 Task: Display content collection for "Digital Experience".
Action: Mouse moved to (1107, 75)
Screenshot: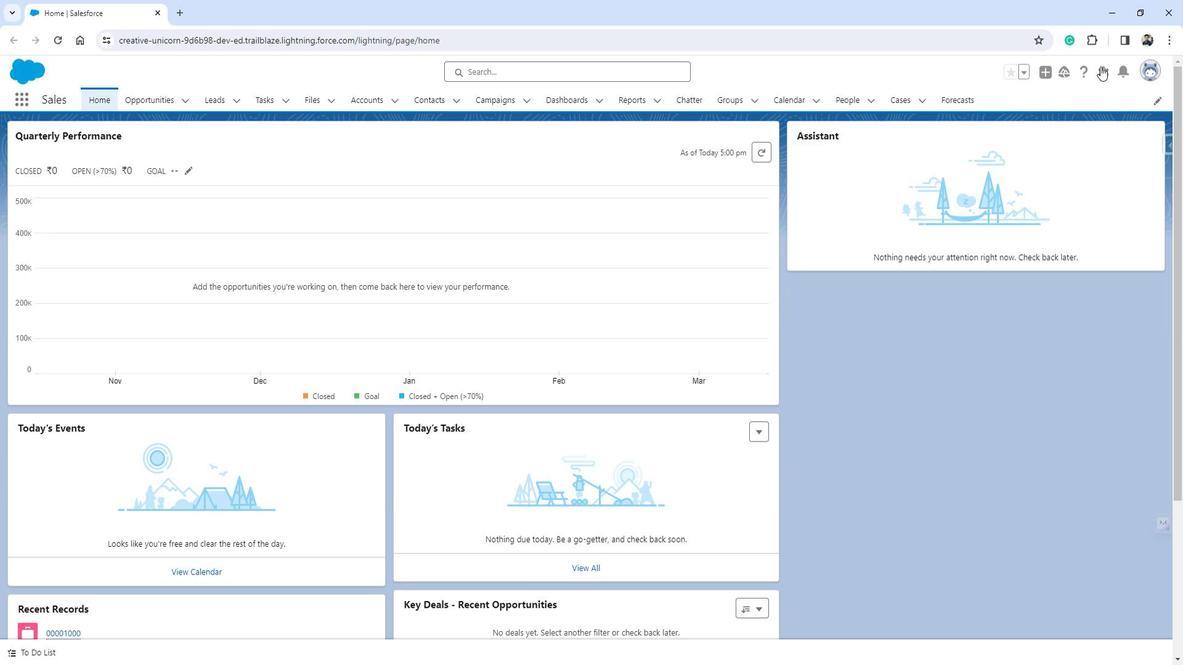 
Action: Mouse pressed left at (1107, 75)
Screenshot: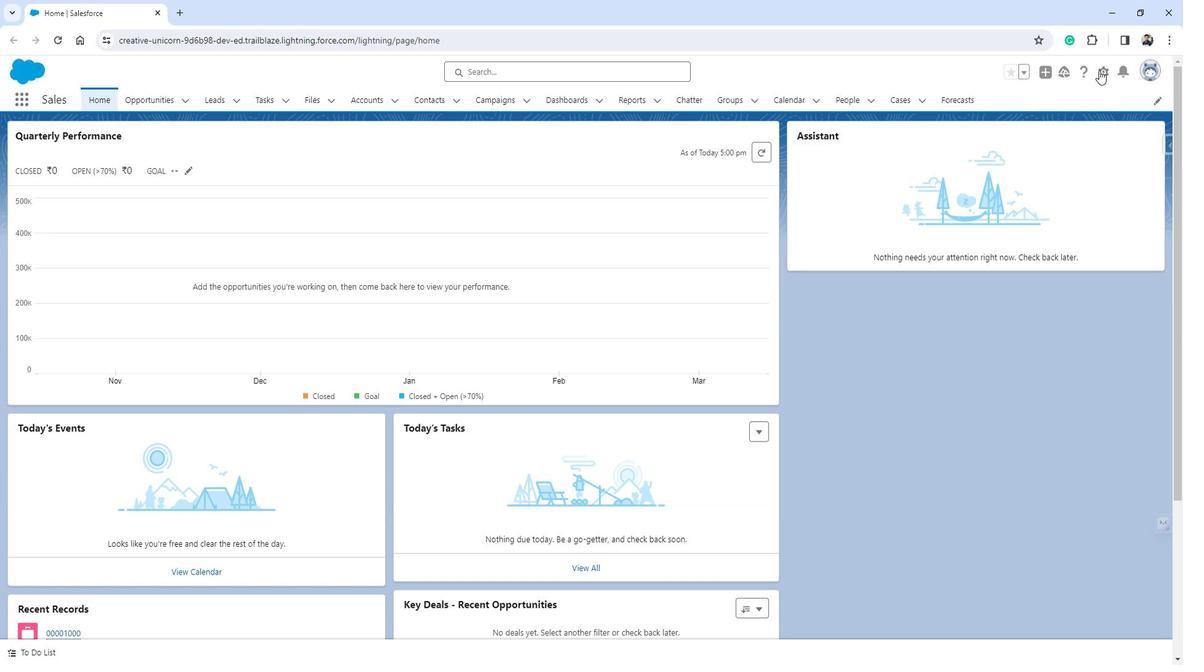 
Action: Mouse moved to (1071, 110)
Screenshot: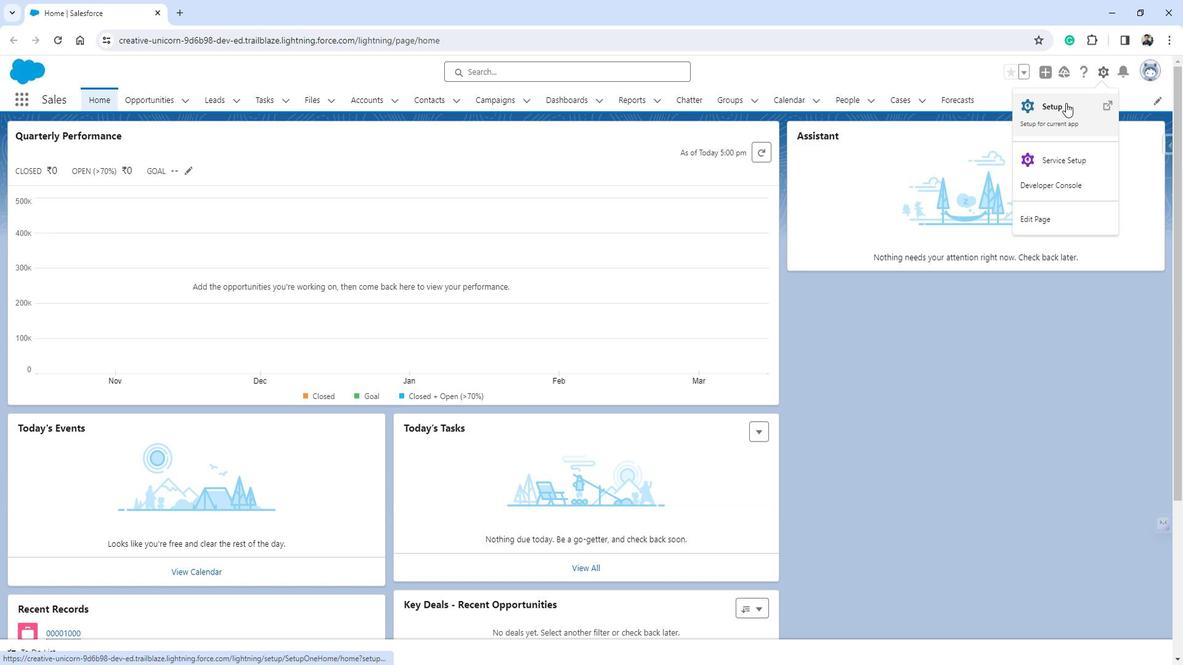 
Action: Mouse pressed left at (1071, 110)
Screenshot: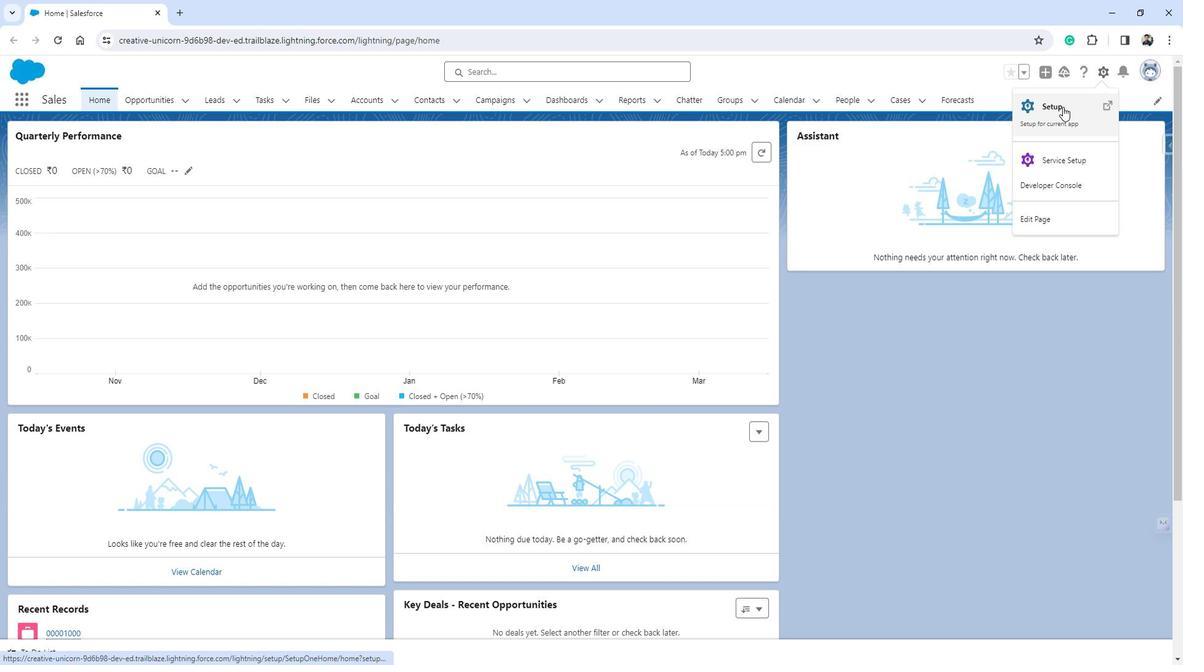 
Action: Mouse moved to (38, 411)
Screenshot: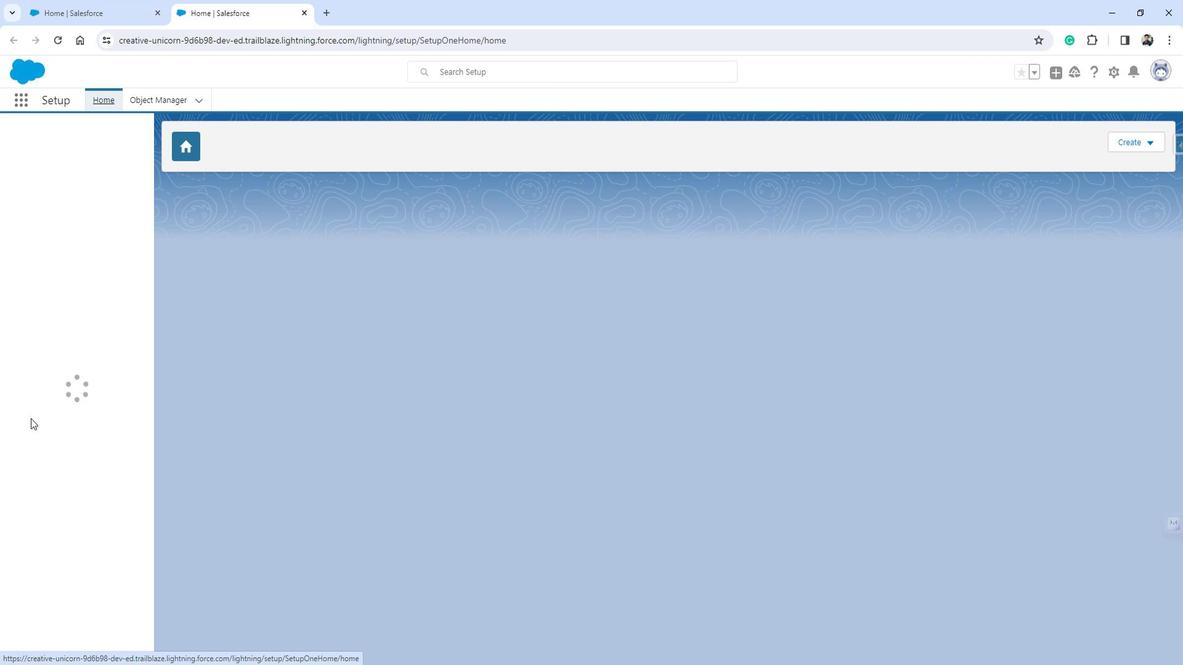 
Action: Mouse scrolled (38, 410) with delta (0, 0)
Screenshot: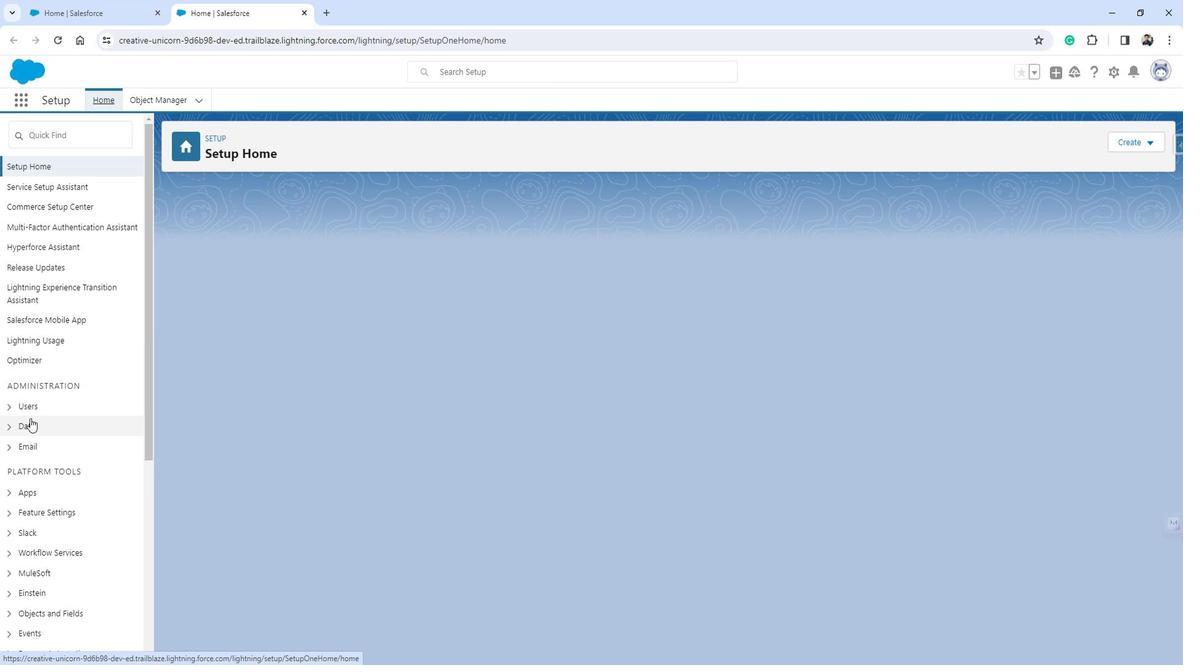 
Action: Mouse moved to (61, 436)
Screenshot: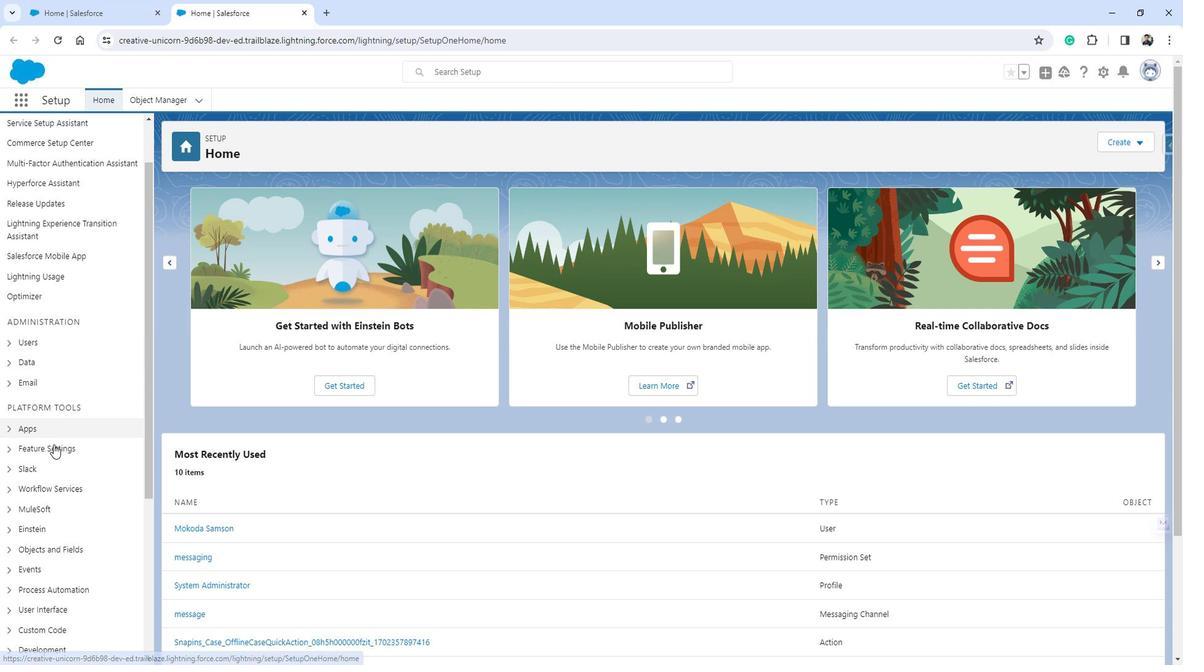
Action: Mouse pressed left at (61, 436)
Screenshot: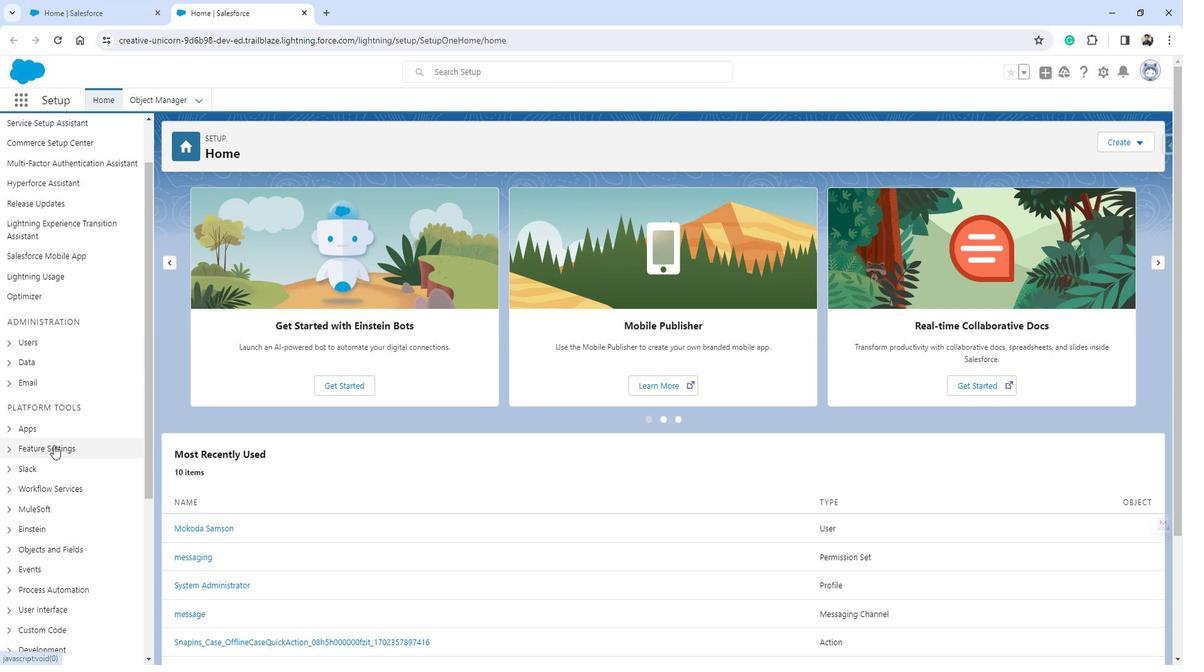 
Action: Mouse scrolled (61, 436) with delta (0, 0)
Screenshot: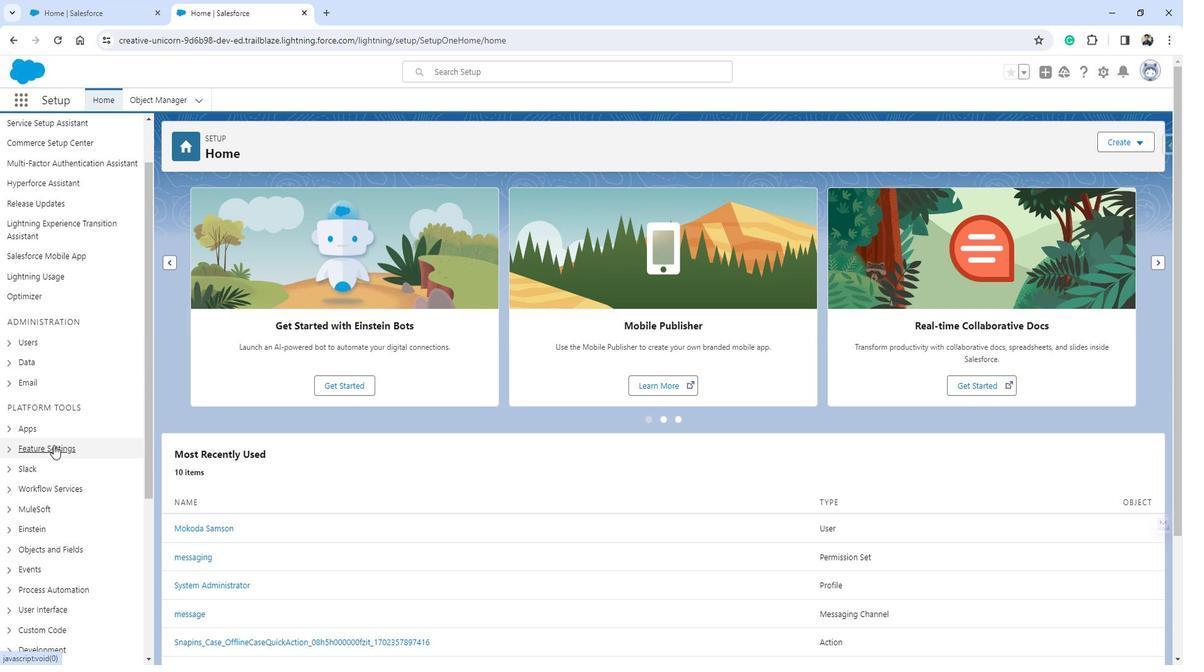 
Action: Mouse scrolled (61, 436) with delta (0, 0)
Screenshot: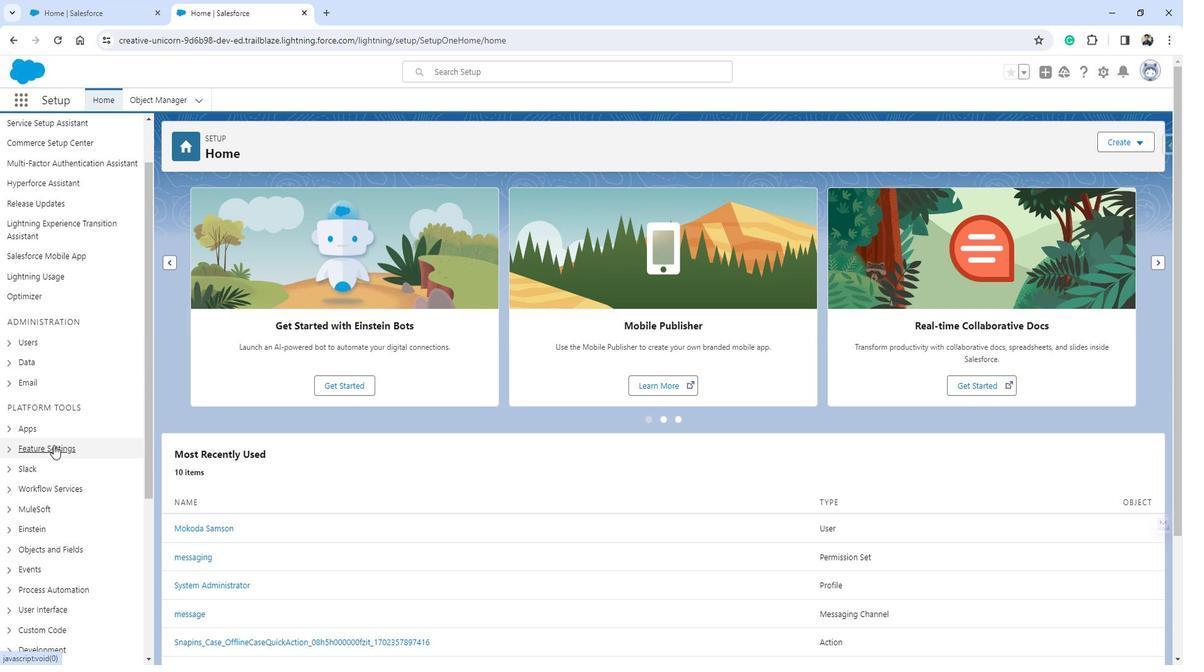 
Action: Mouse scrolled (61, 436) with delta (0, 0)
Screenshot: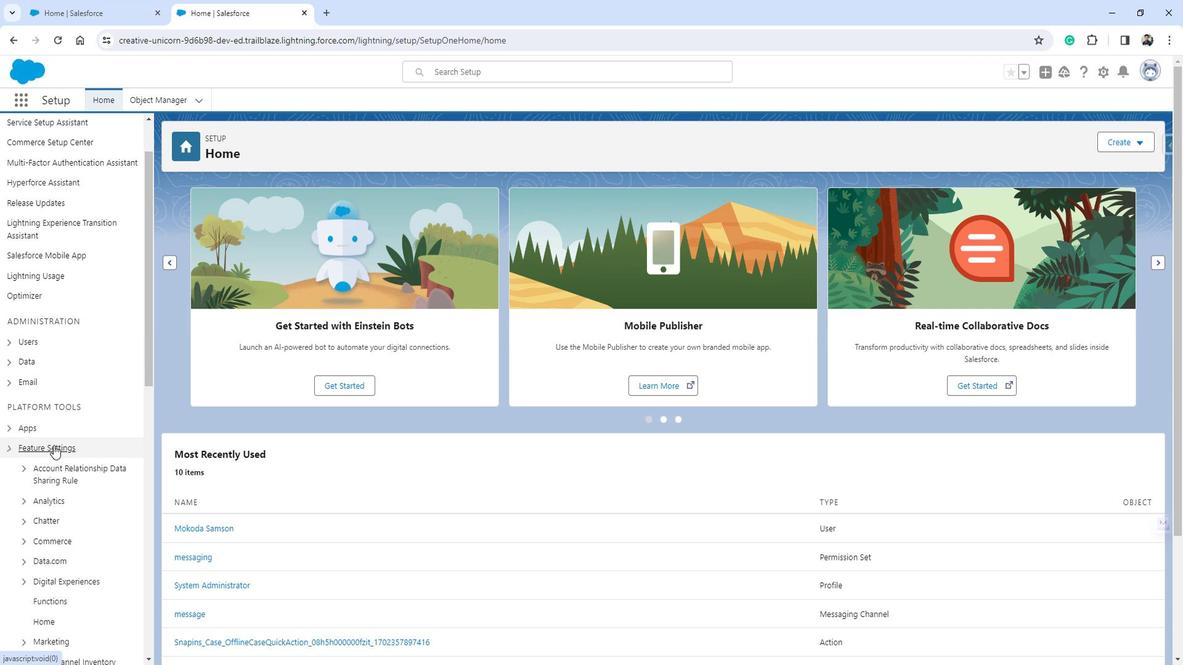 
Action: Mouse moved to (67, 384)
Screenshot: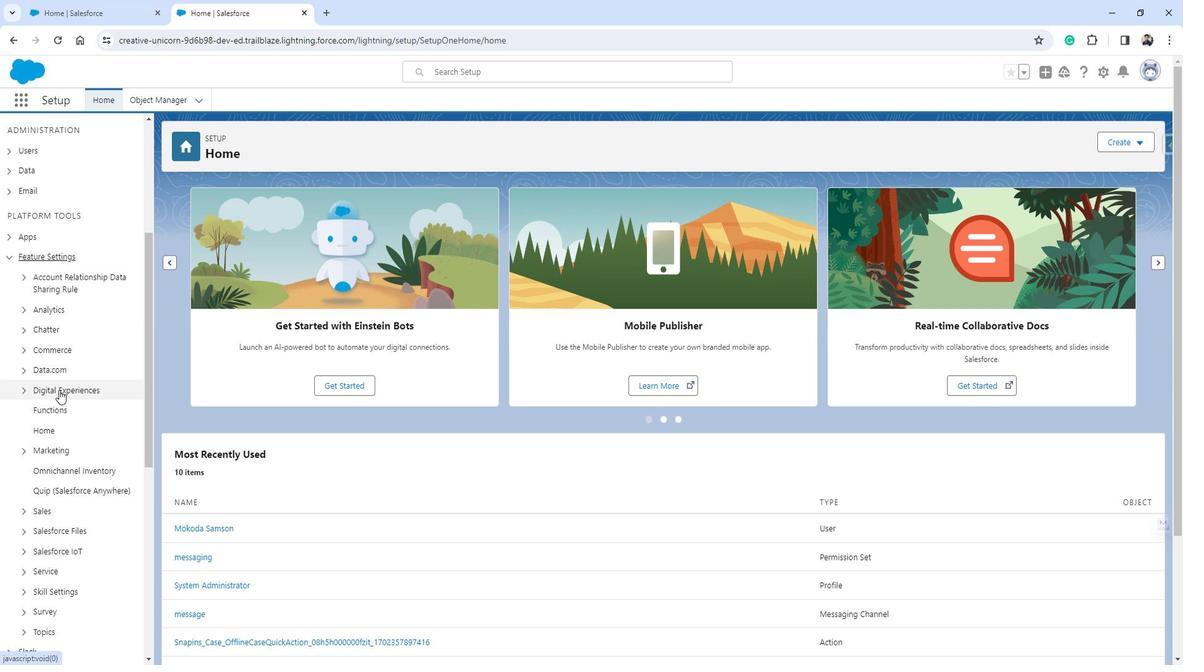 
Action: Mouse pressed left at (67, 384)
Screenshot: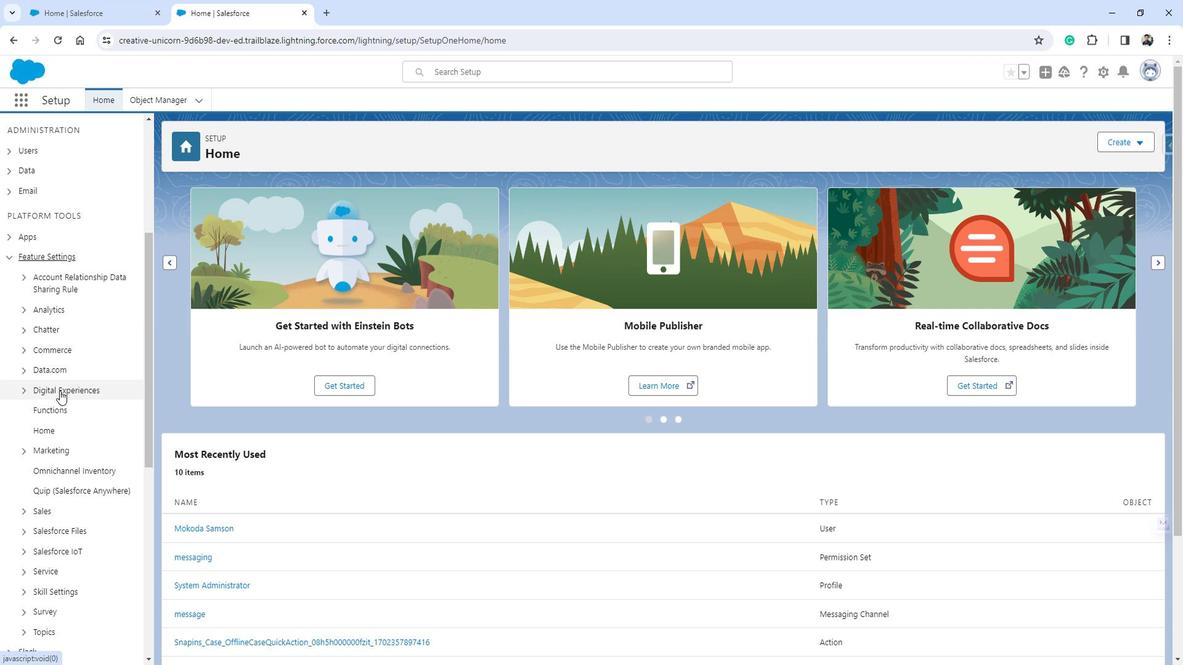 
Action: Mouse scrolled (67, 383) with delta (0, 0)
Screenshot: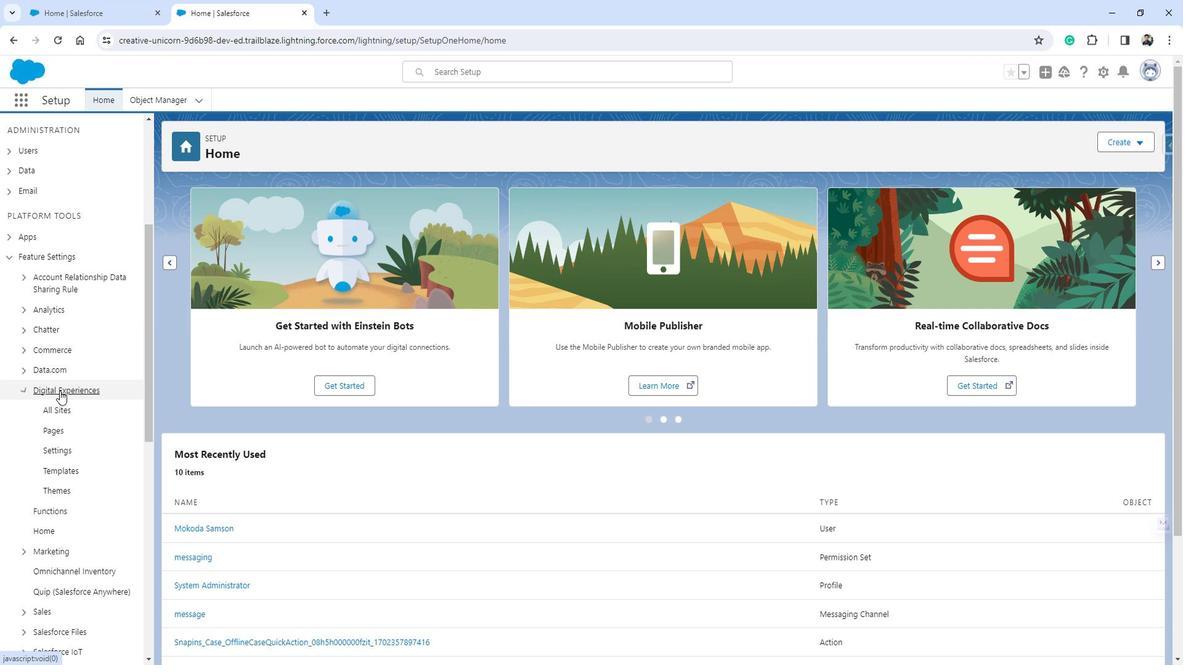 
Action: Mouse scrolled (67, 383) with delta (0, 0)
Screenshot: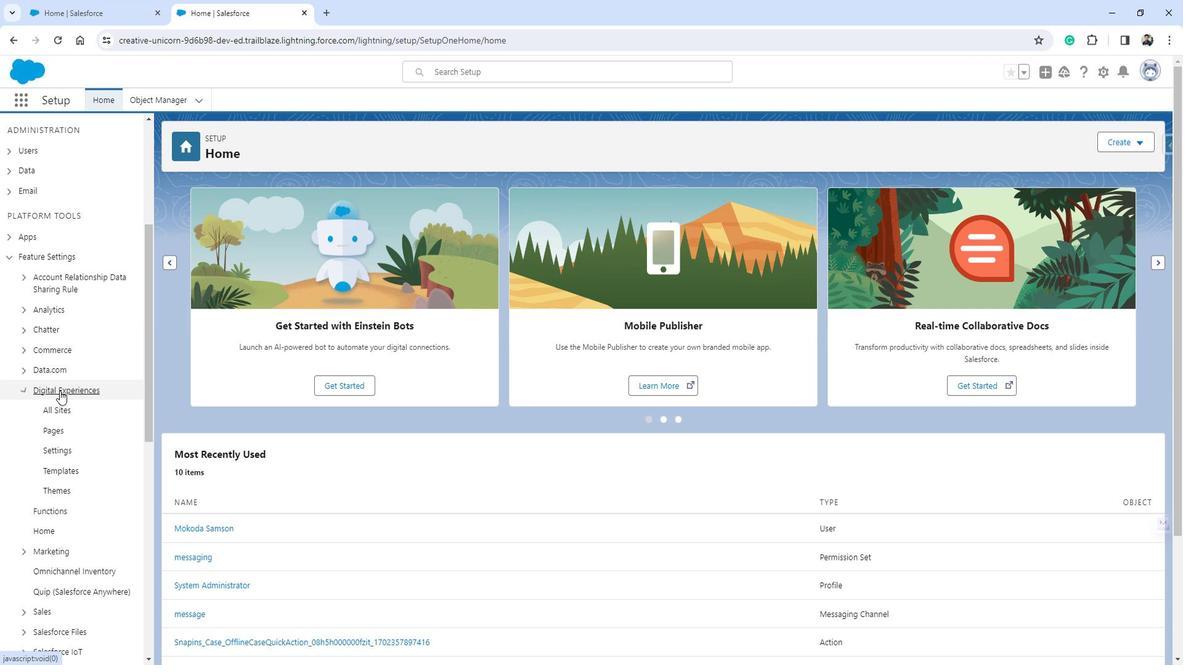 
Action: Mouse scrolled (67, 383) with delta (0, 0)
Screenshot: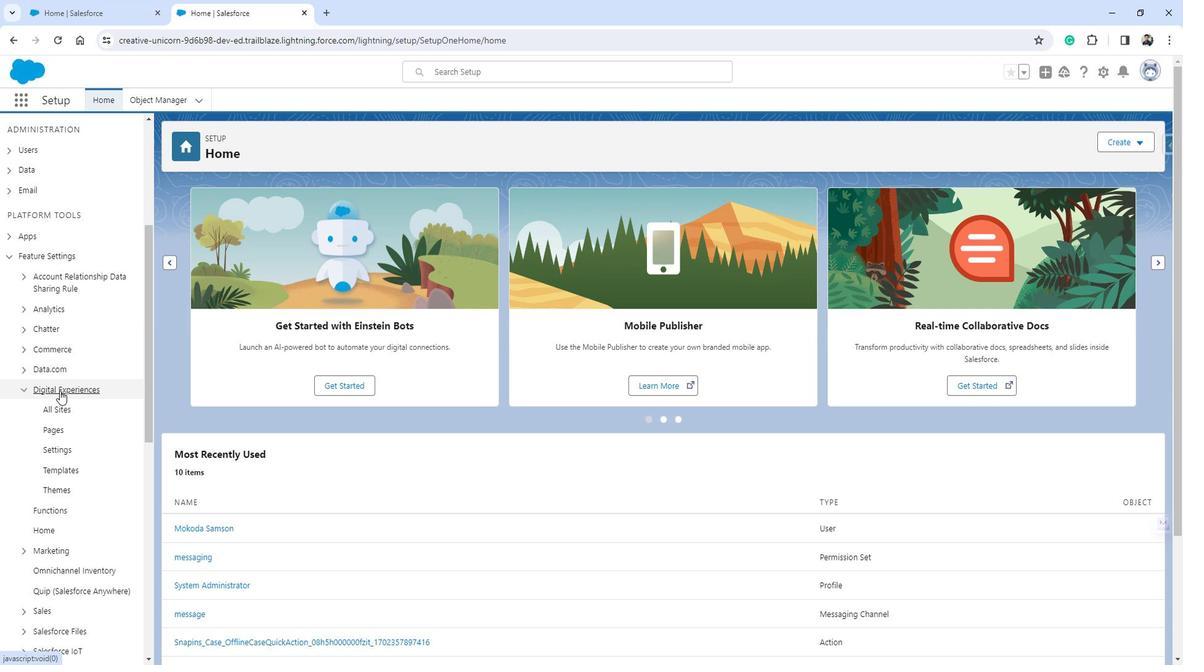 
Action: Mouse moved to (69, 216)
Screenshot: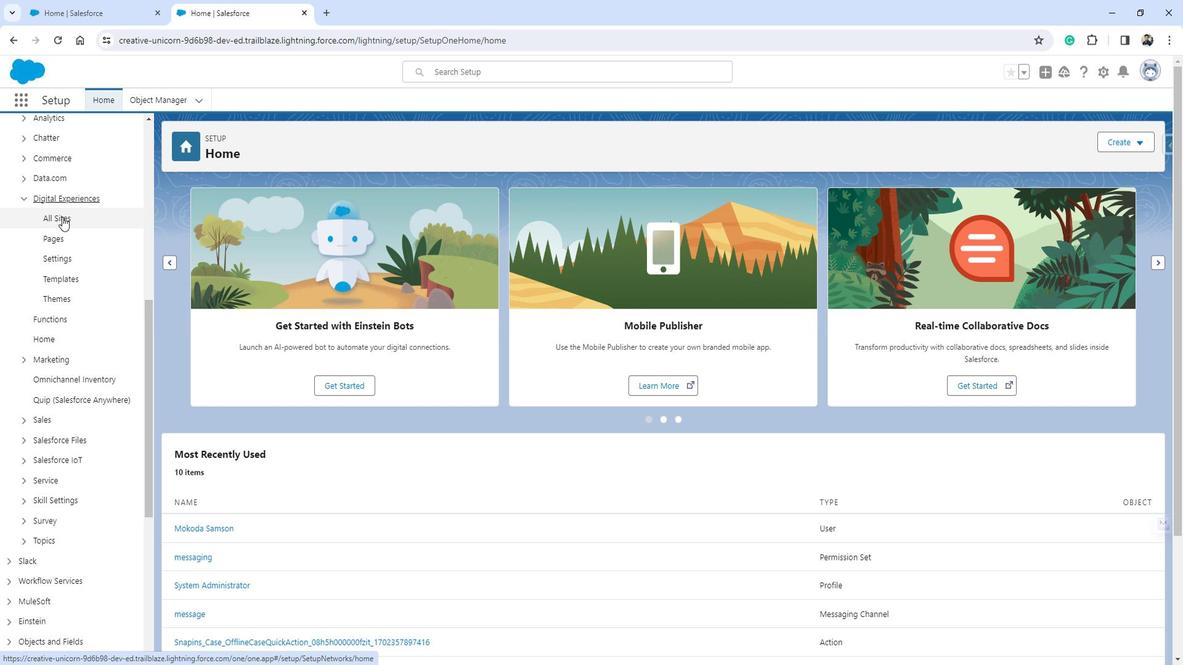 
Action: Mouse pressed left at (69, 216)
Screenshot: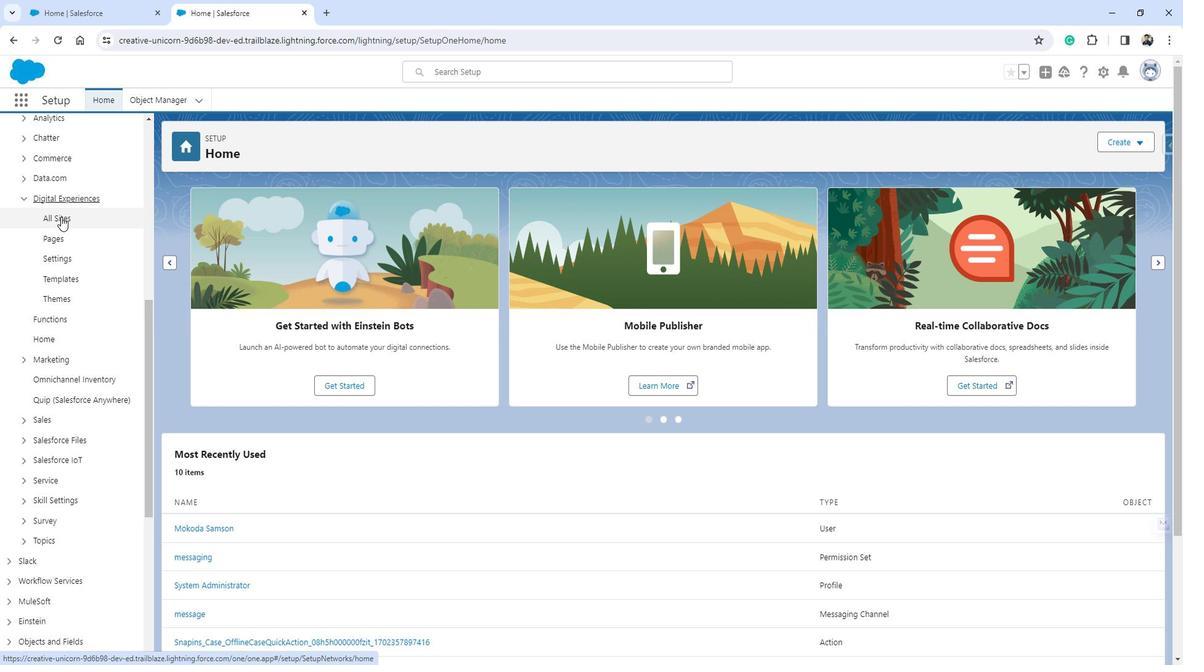 
Action: Mouse moved to (197, 375)
Screenshot: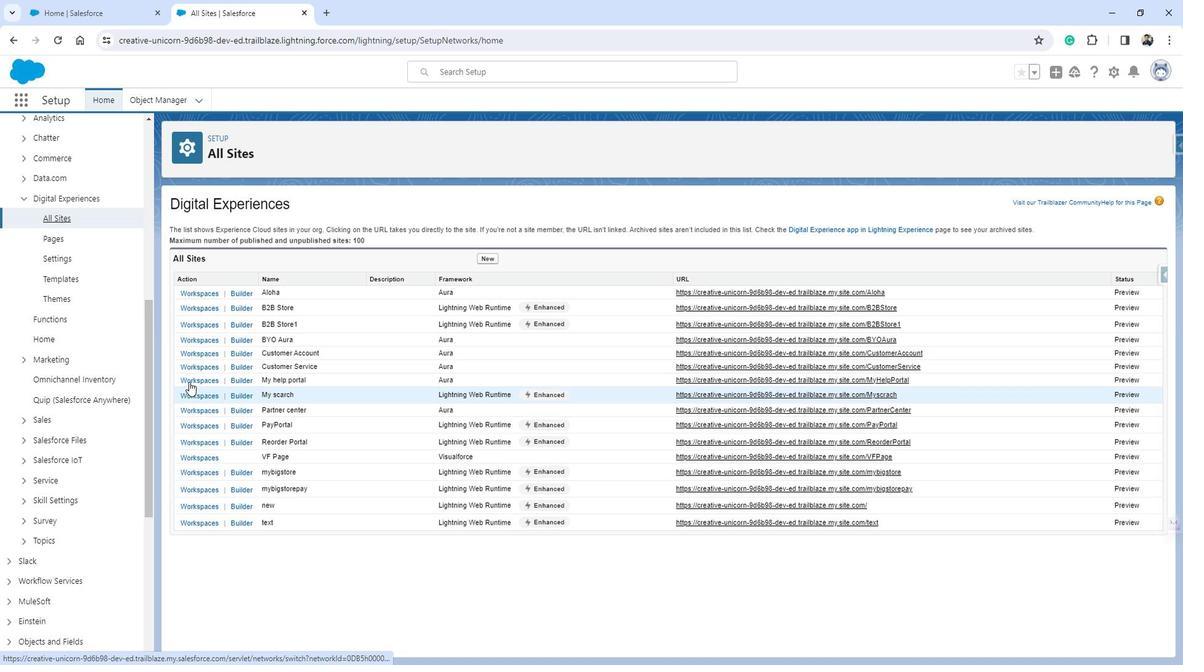 
Action: Mouse pressed left at (197, 375)
Screenshot: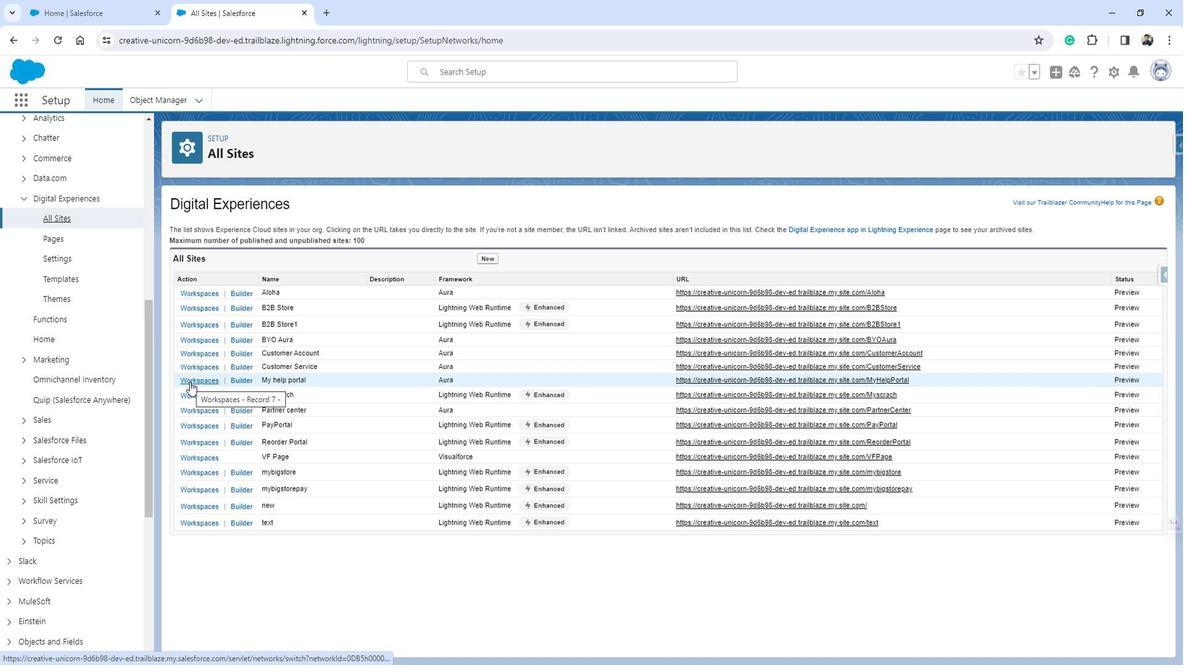 
Action: Mouse moved to (689, 294)
Screenshot: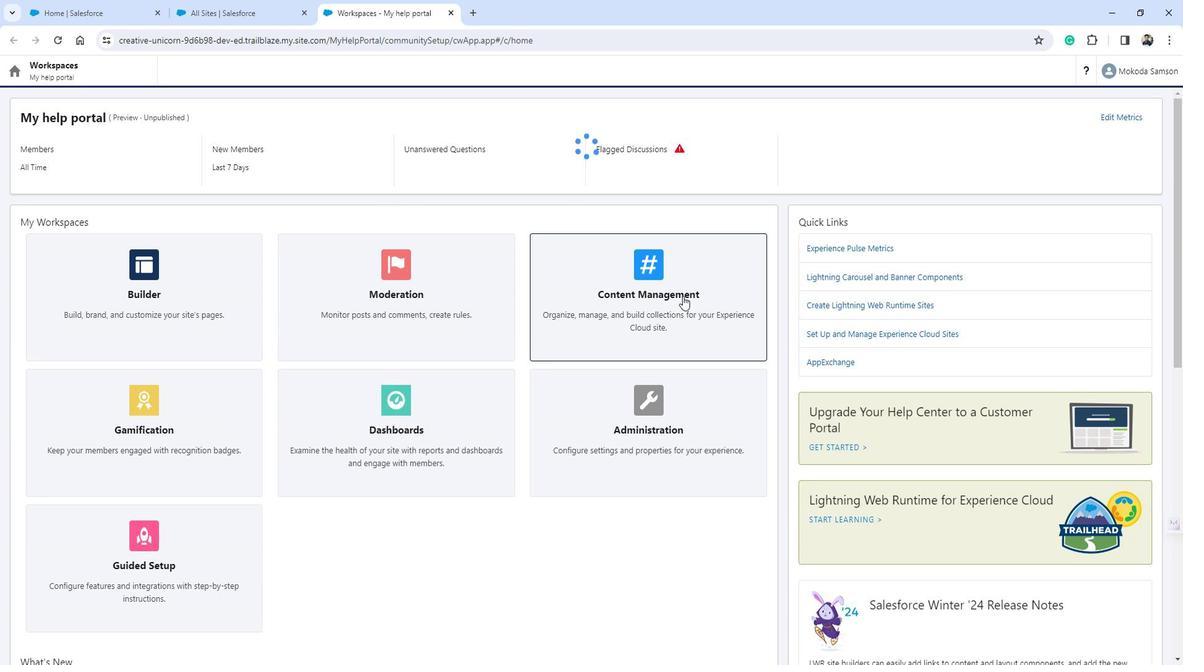 
Action: Mouse pressed left at (689, 294)
Screenshot: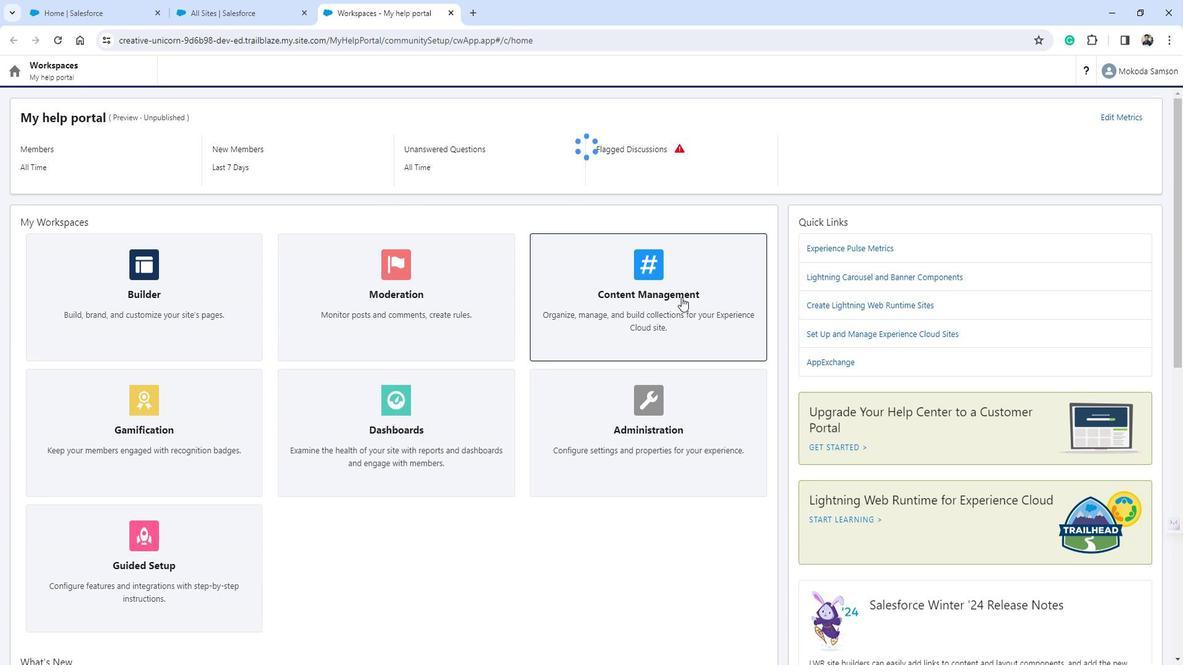 
Action: Mouse moved to (248, 75)
Screenshot: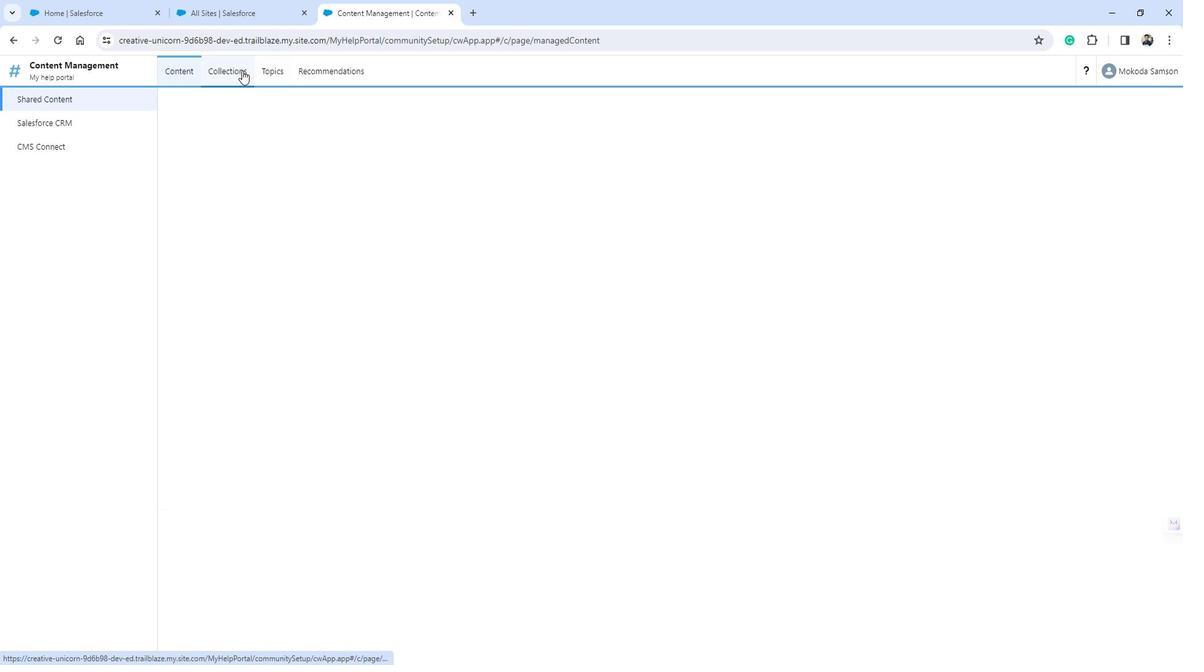 
Action: Mouse pressed left at (248, 75)
Screenshot: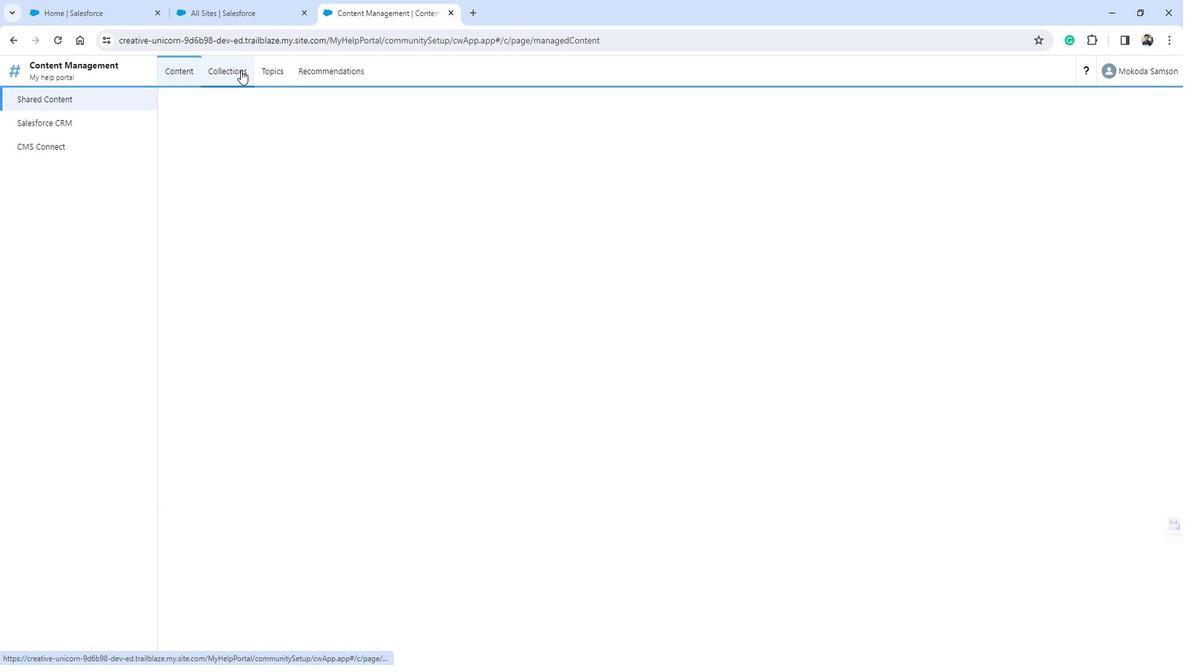 
Action: Mouse moved to (482, 134)
Screenshot: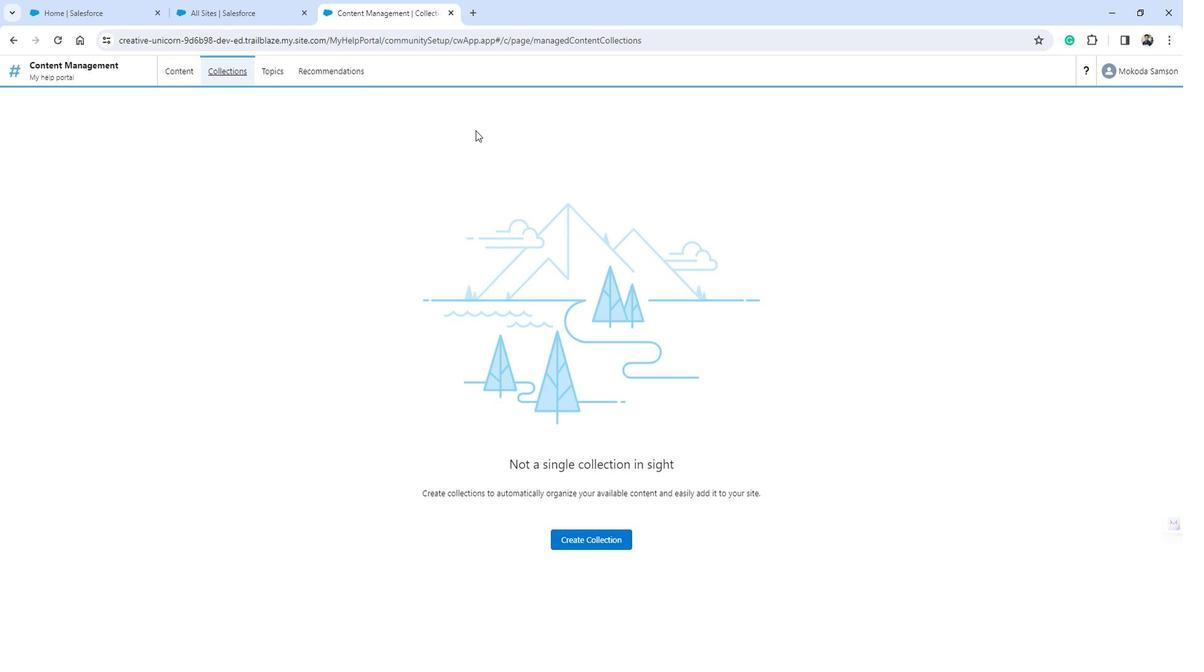 
